Task: Add a condition where "Channel Is Phone call (incoming)" in pending tickets.
Action: Mouse moved to (109, 376)
Screenshot: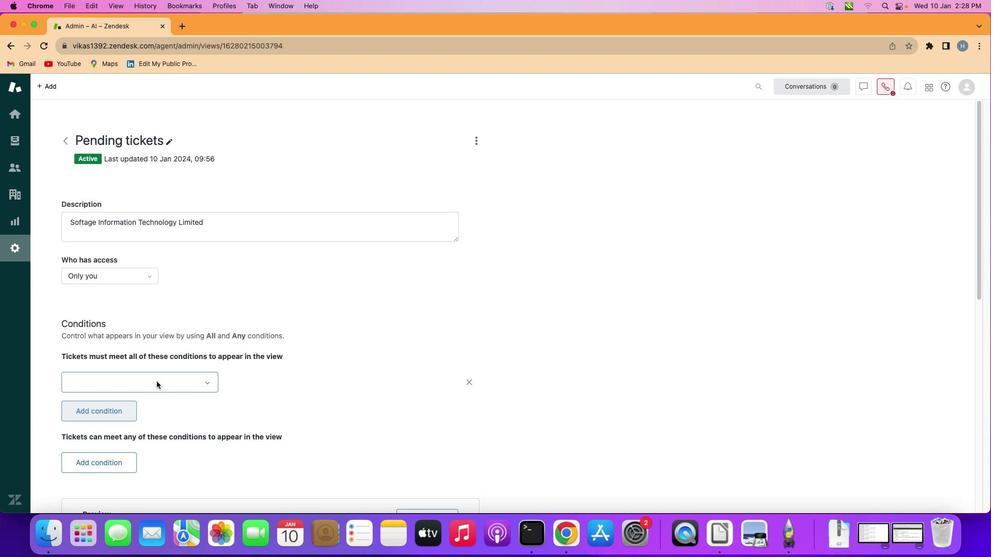 
Action: Mouse pressed left at (109, 376)
Screenshot: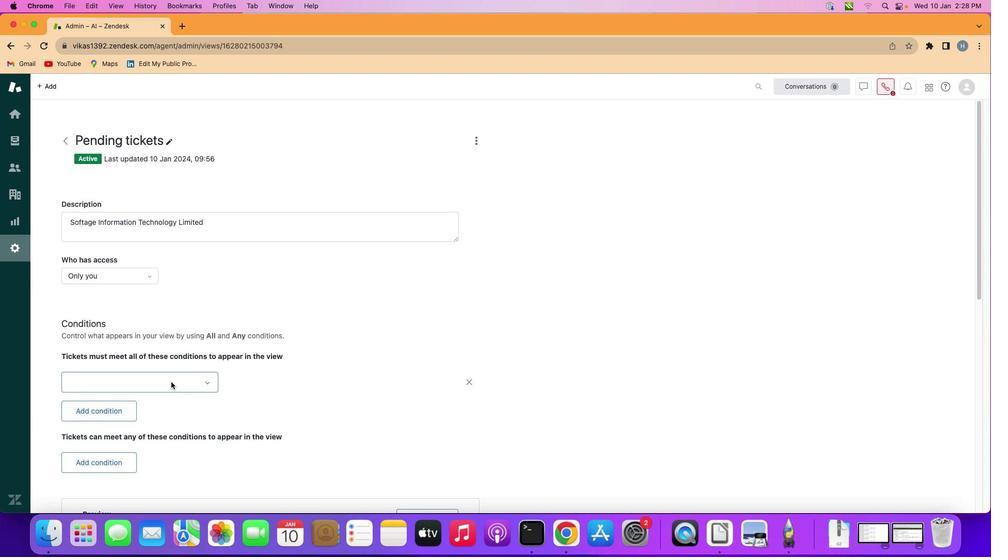 
Action: Mouse moved to (166, 376)
Screenshot: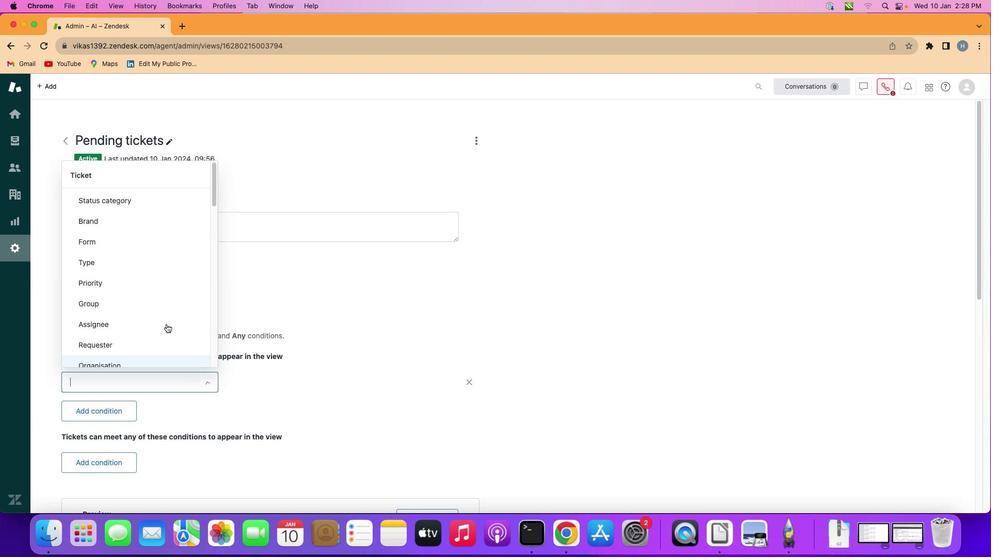 
Action: Mouse pressed left at (166, 376)
Screenshot: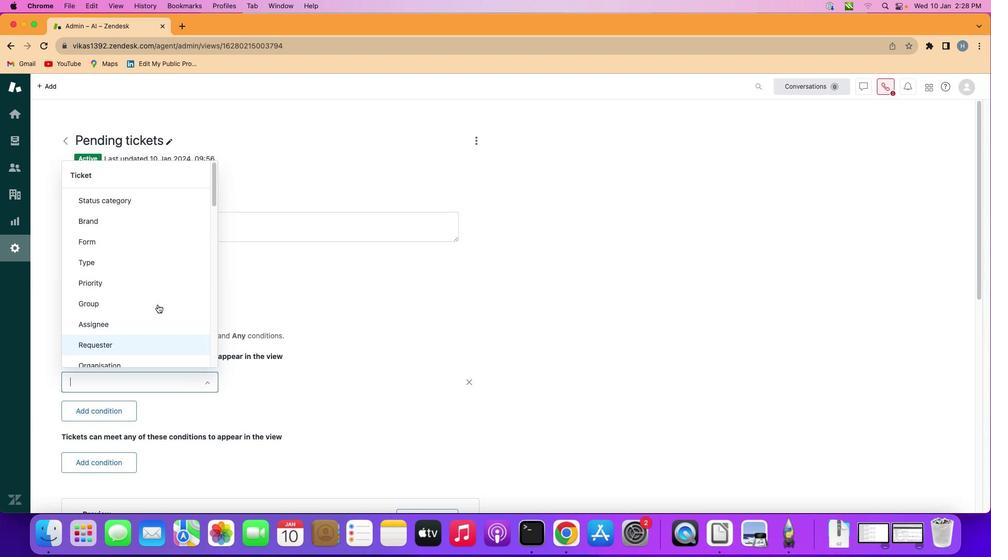 
Action: Mouse moved to (143, 250)
Screenshot: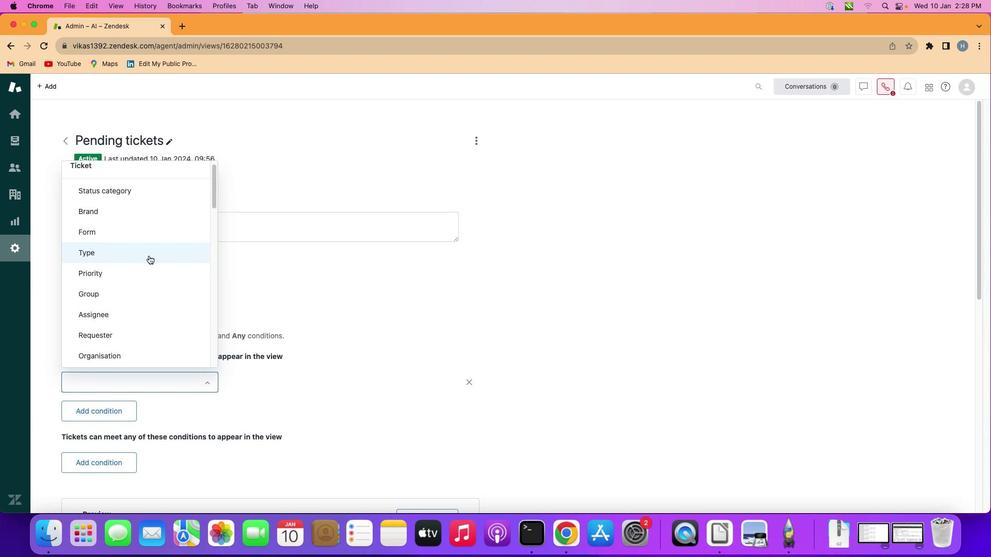 
Action: Mouse scrolled (143, 250) with delta (-5, -5)
Screenshot: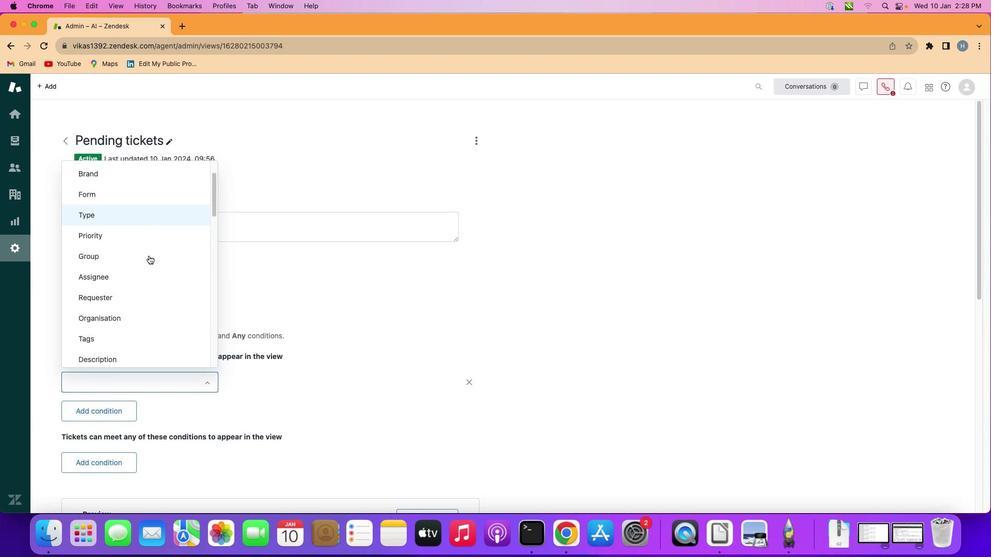 
Action: Mouse scrolled (143, 250) with delta (-5, -5)
Screenshot: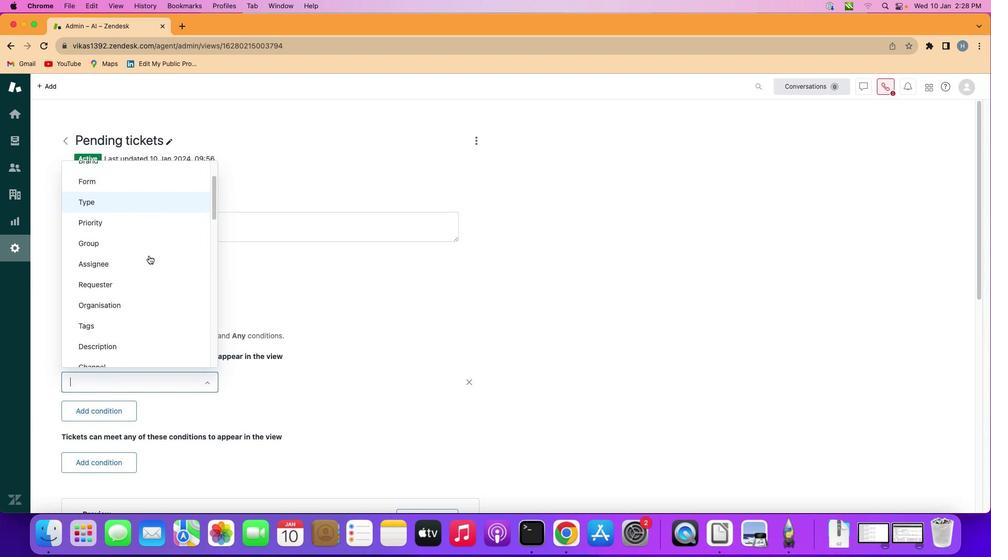 
Action: Mouse scrolled (143, 250) with delta (-5, -5)
Screenshot: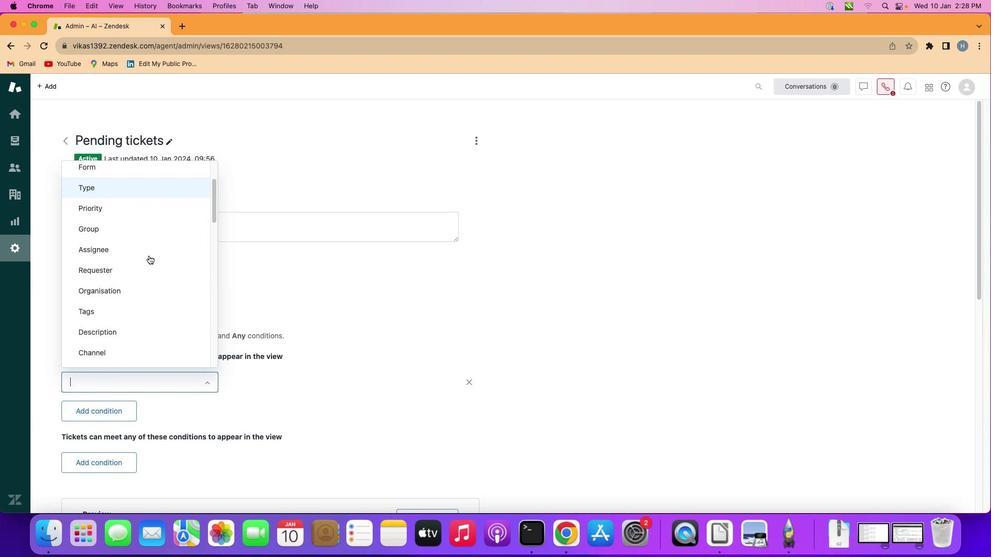
Action: Mouse scrolled (143, 250) with delta (-5, -5)
Screenshot: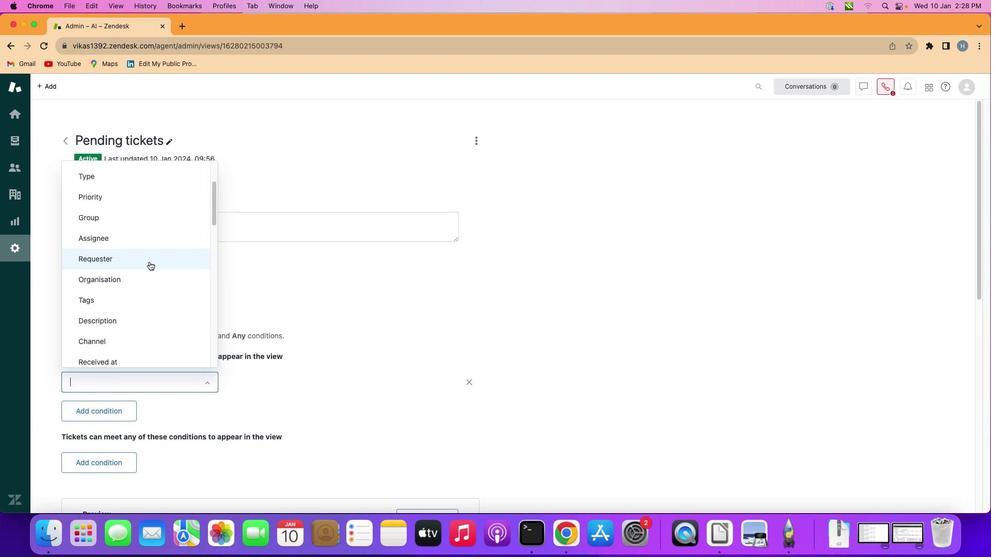 
Action: Mouse scrolled (143, 250) with delta (-5, -5)
Screenshot: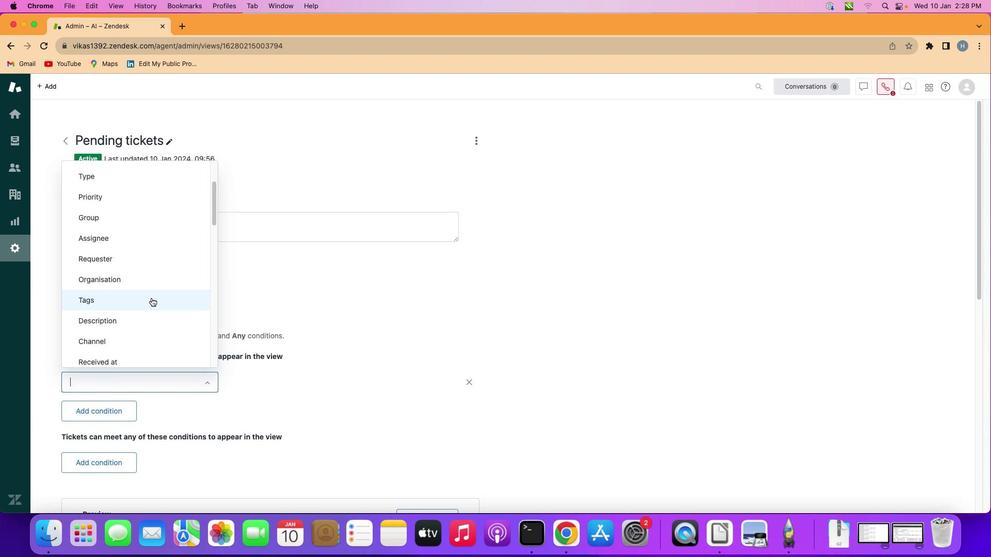 
Action: Mouse moved to (137, 340)
Screenshot: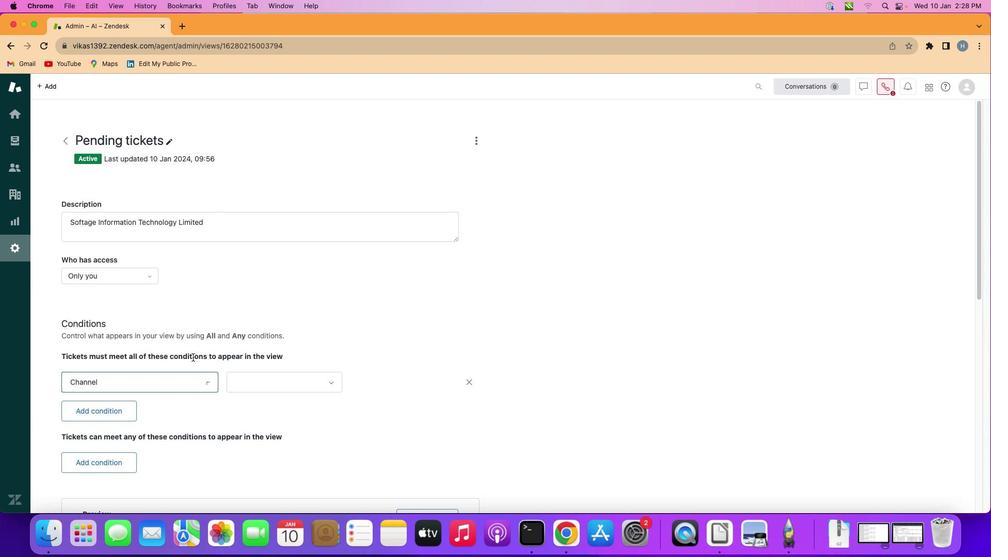 
Action: Mouse pressed left at (137, 340)
Screenshot: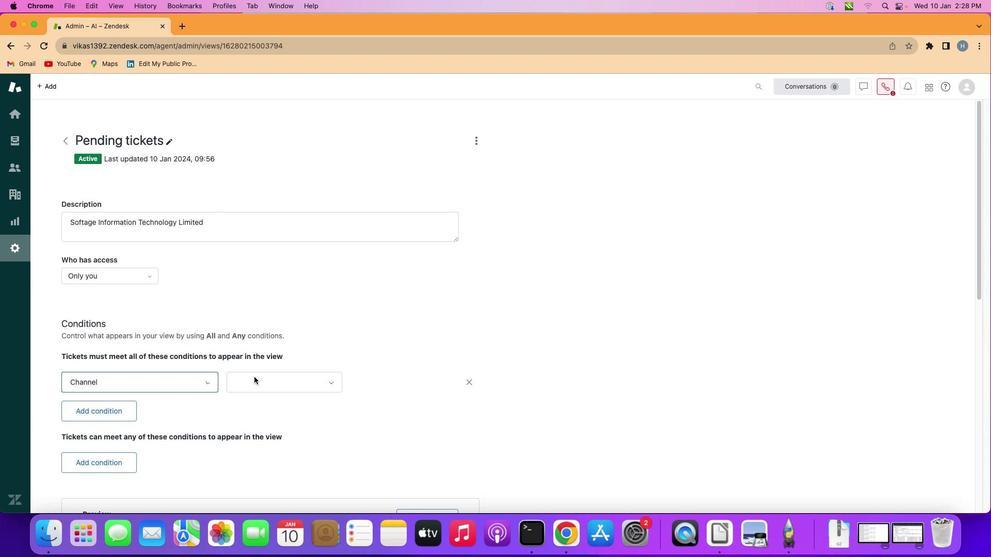
Action: Mouse moved to (277, 381)
Screenshot: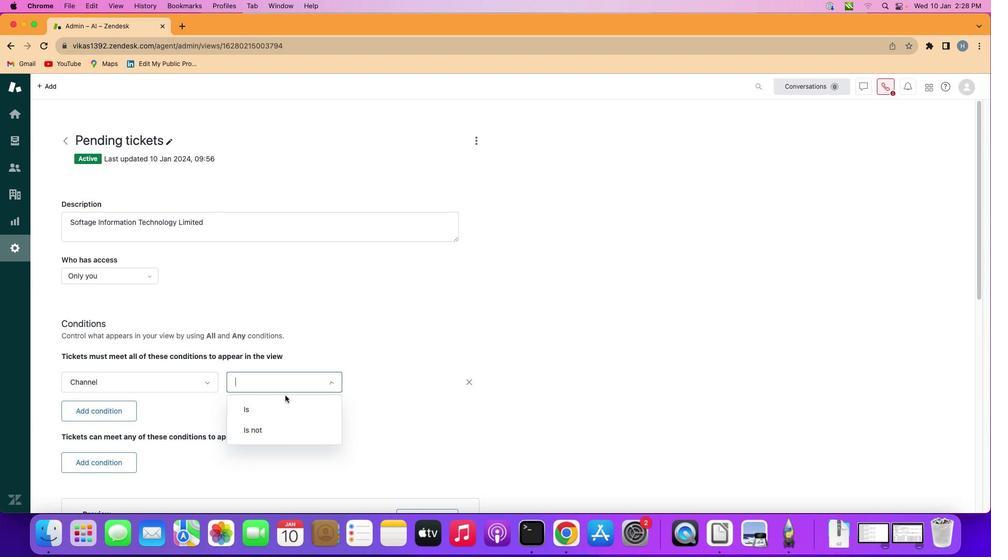
Action: Mouse pressed left at (277, 381)
Screenshot: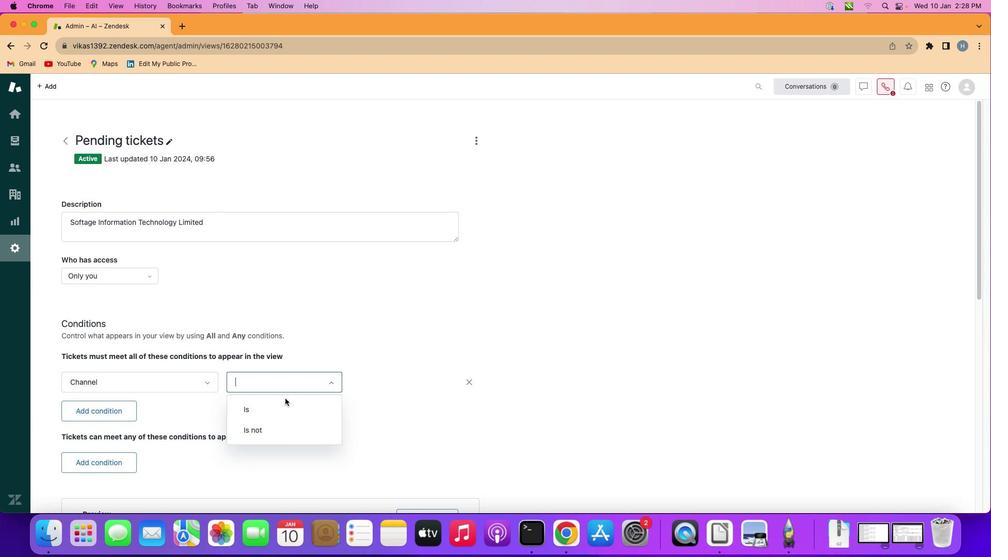 
Action: Mouse moved to (278, 400)
Screenshot: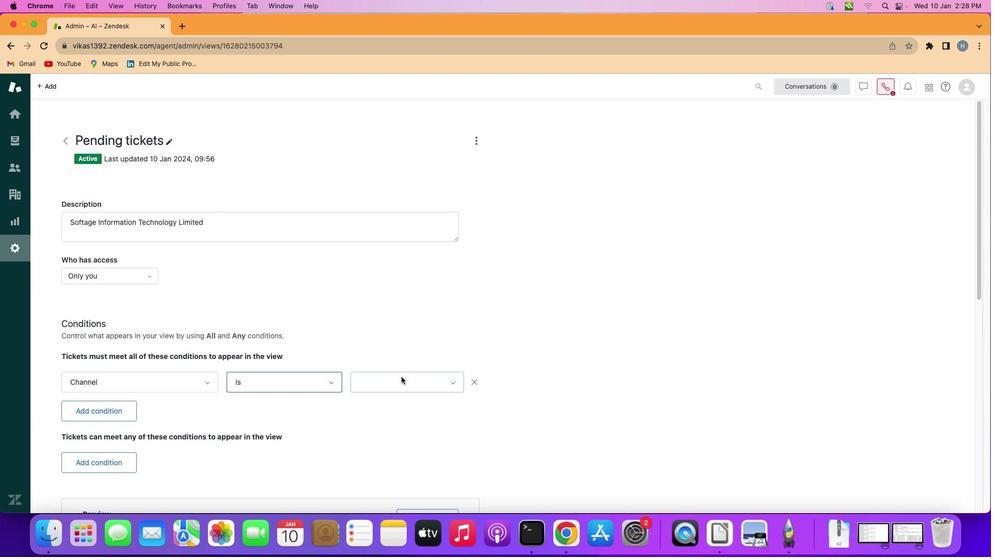 
Action: Mouse pressed left at (278, 400)
Screenshot: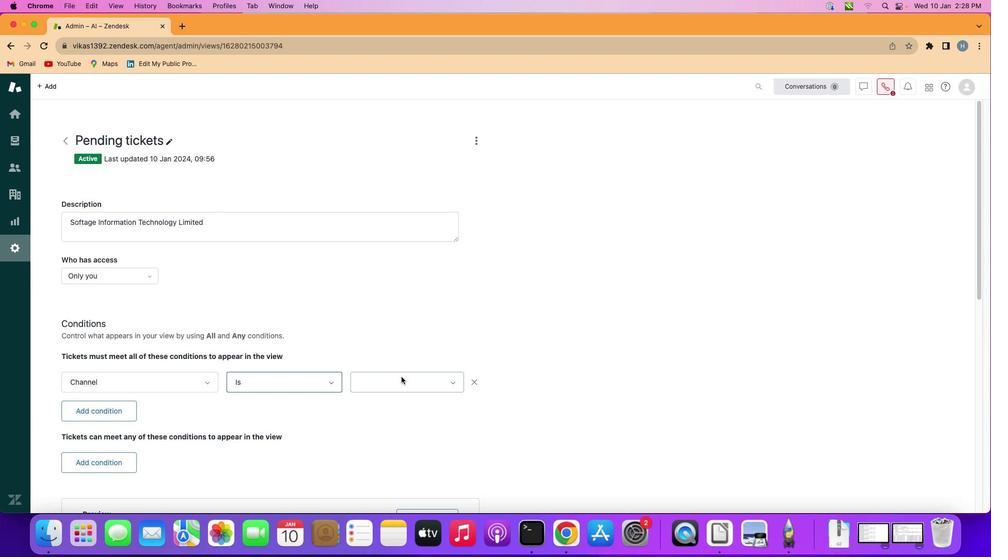 
Action: Mouse moved to (396, 371)
Screenshot: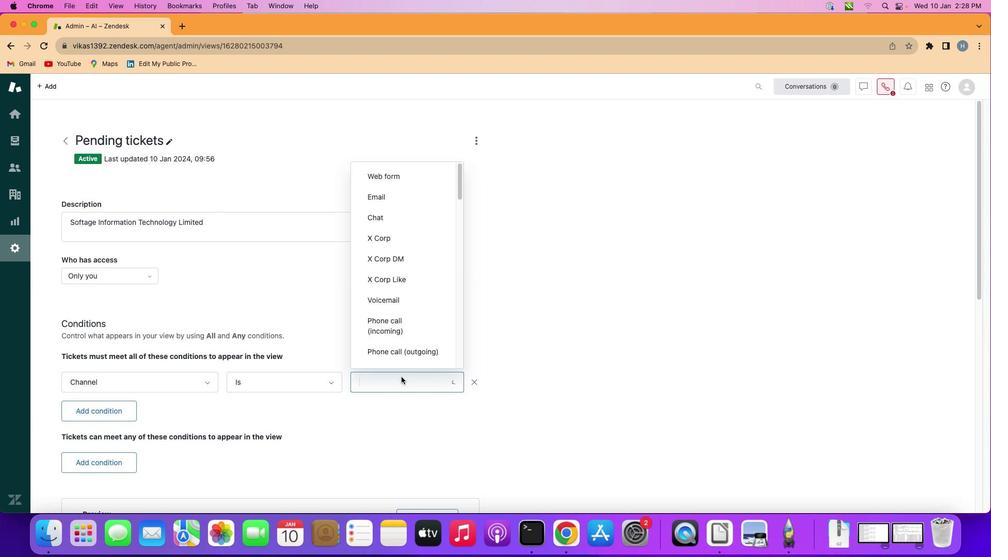 
Action: Mouse pressed left at (396, 371)
Screenshot: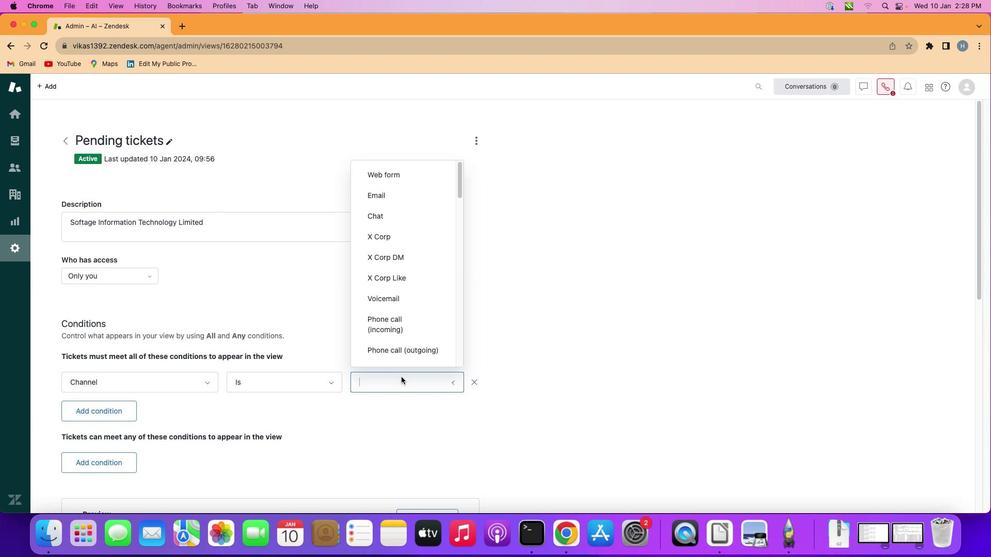 
Action: Mouse moved to (419, 318)
Screenshot: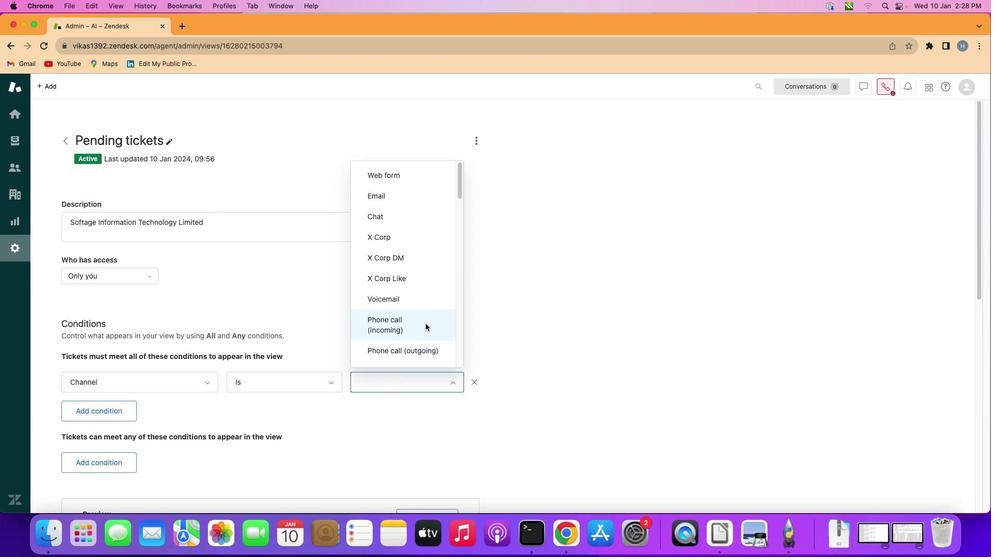 
Action: Mouse pressed left at (419, 318)
Screenshot: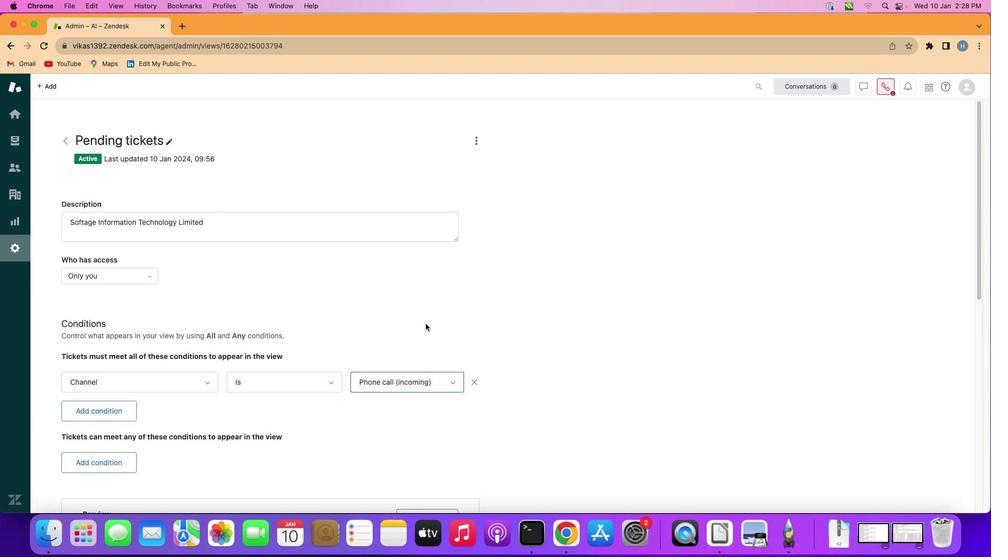 
